 Task: Use Swing City Short Effect in this video Movie B.mp4
Action: Mouse moved to (295, 115)
Screenshot: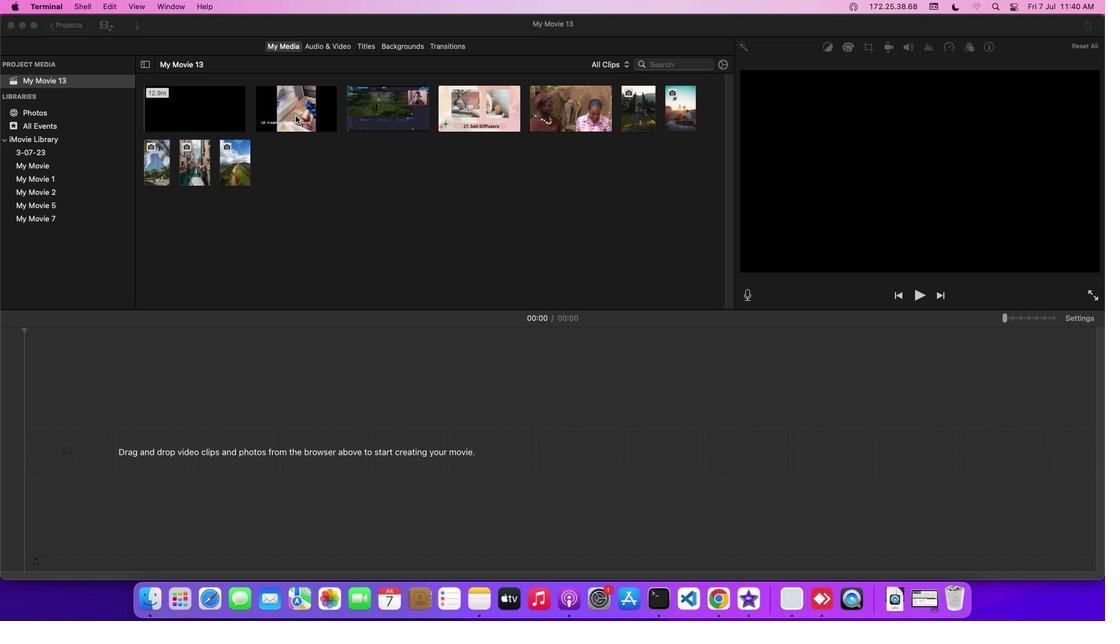 
Action: Mouse pressed left at (295, 115)
Screenshot: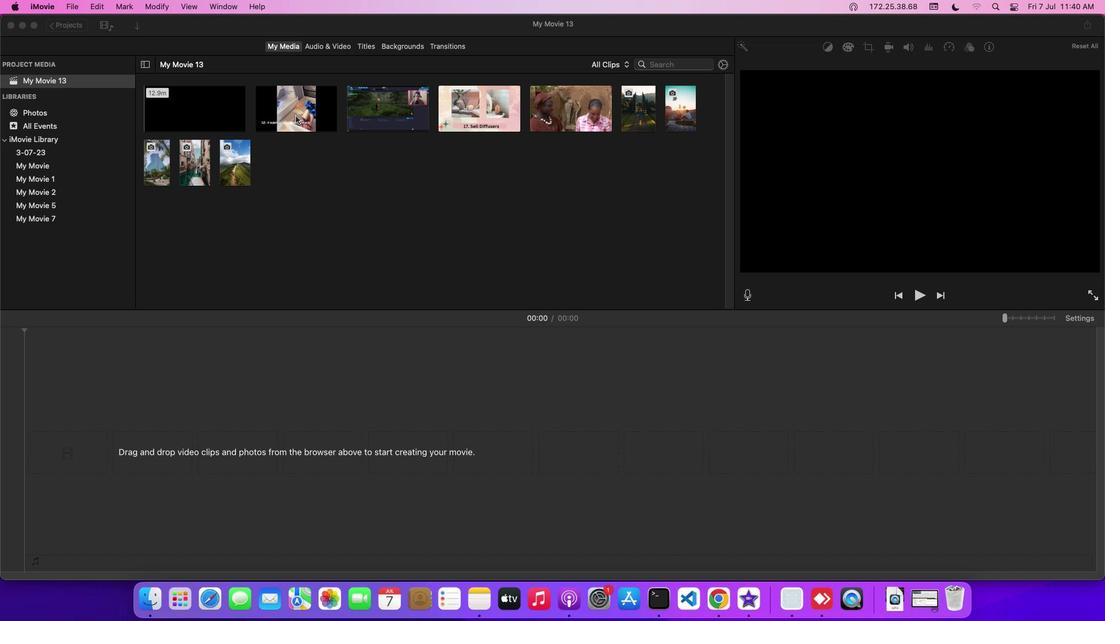 
Action: Mouse moved to (334, 45)
Screenshot: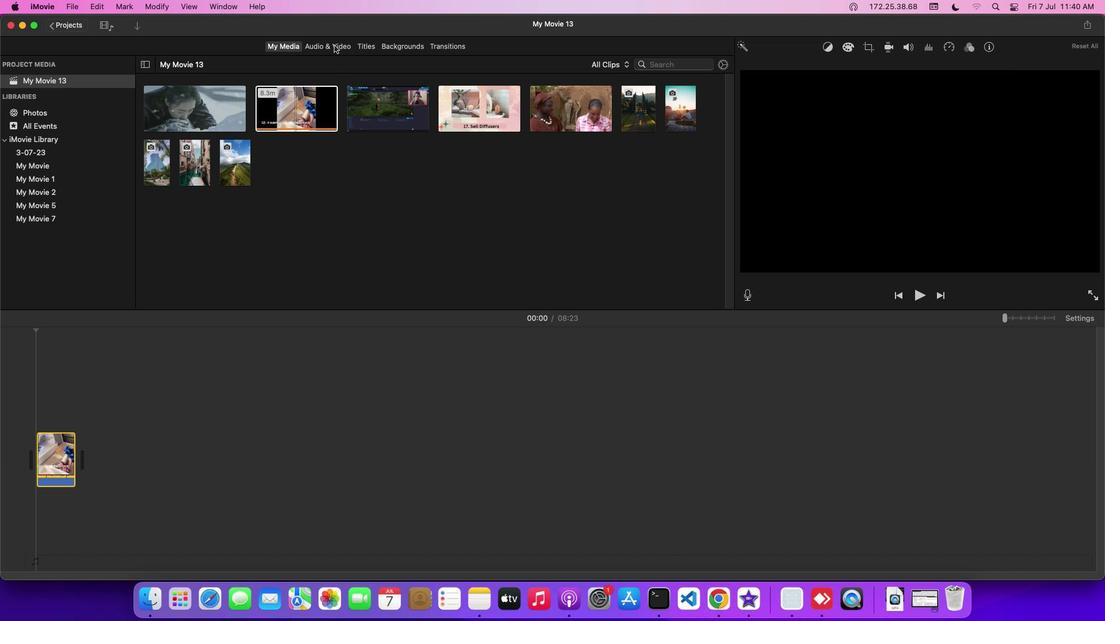 
Action: Mouse pressed left at (334, 45)
Screenshot: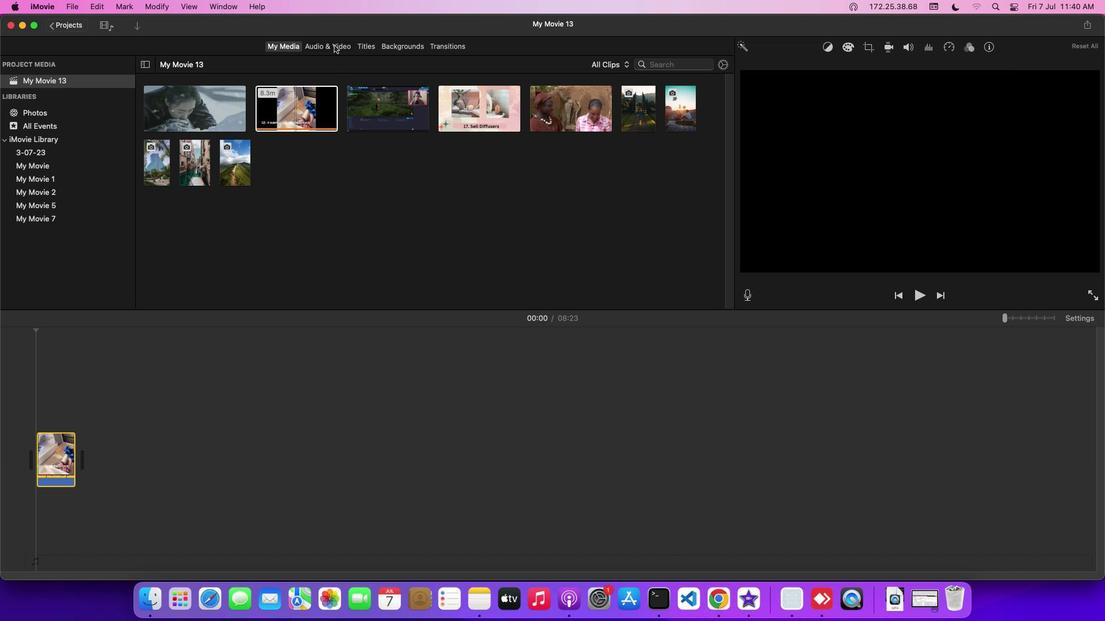 
Action: Mouse moved to (20, 107)
Screenshot: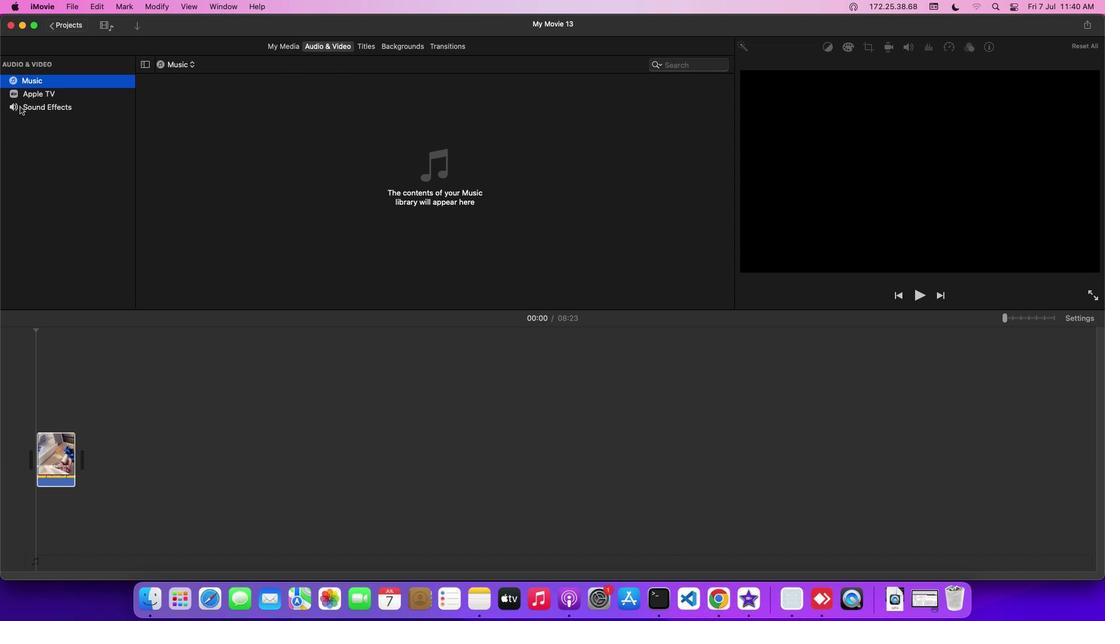 
Action: Mouse pressed left at (20, 107)
Screenshot: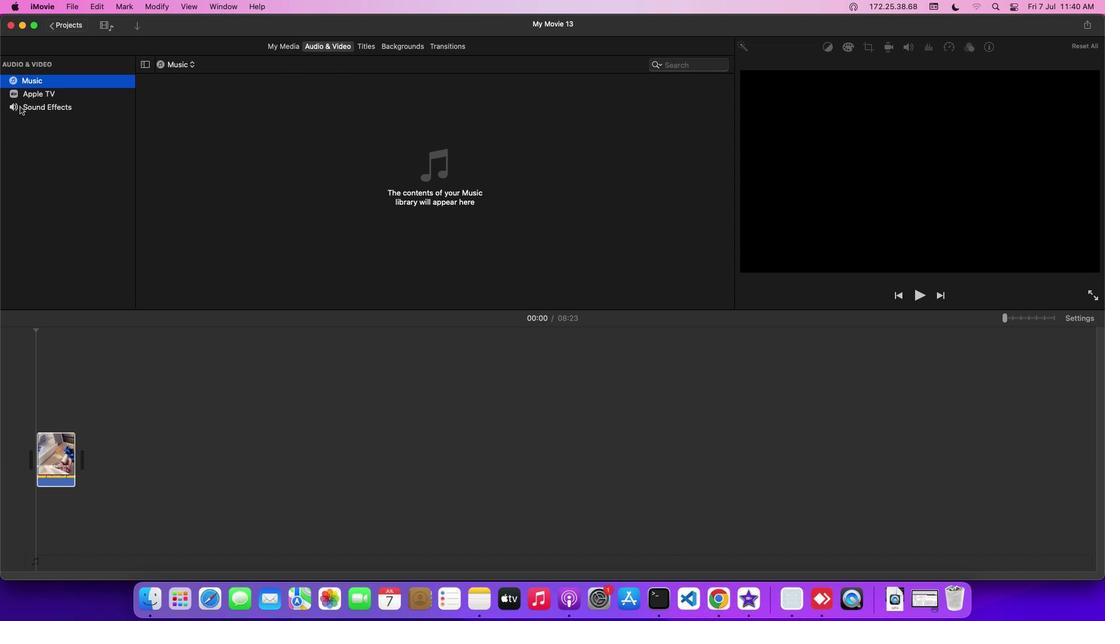 
Action: Mouse moved to (189, 187)
Screenshot: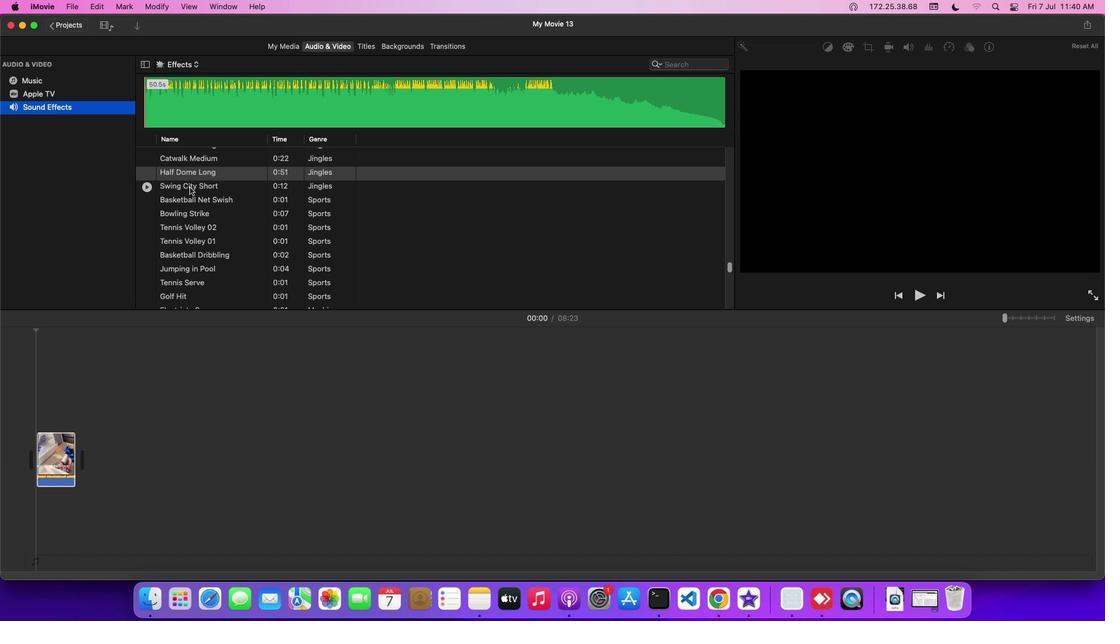 
Action: Mouse pressed left at (189, 187)
Screenshot: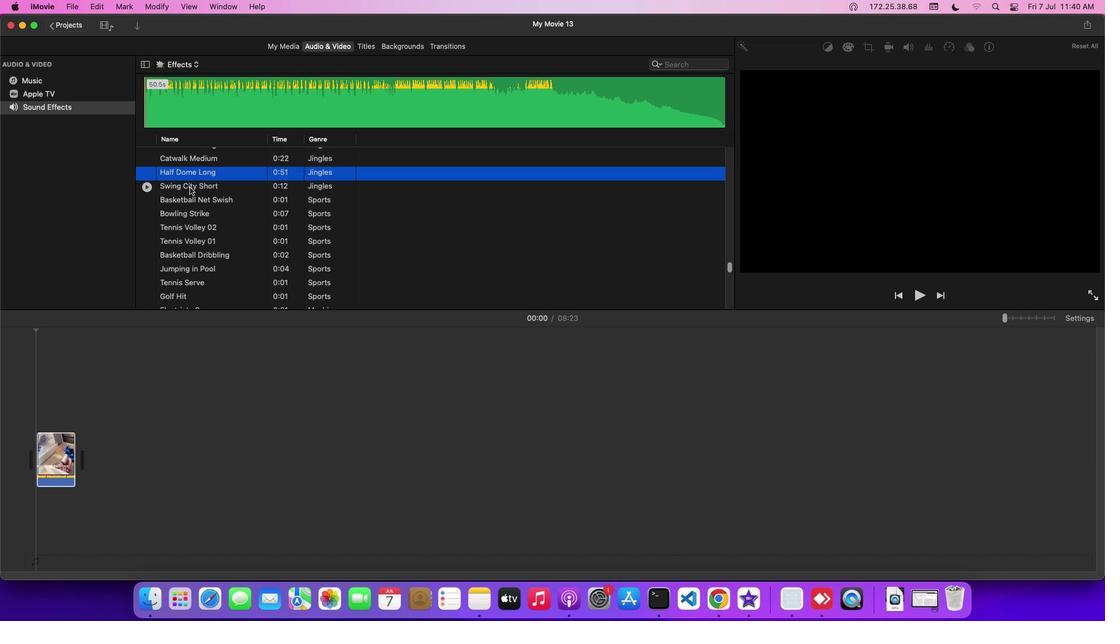 
Action: Mouse moved to (195, 187)
Screenshot: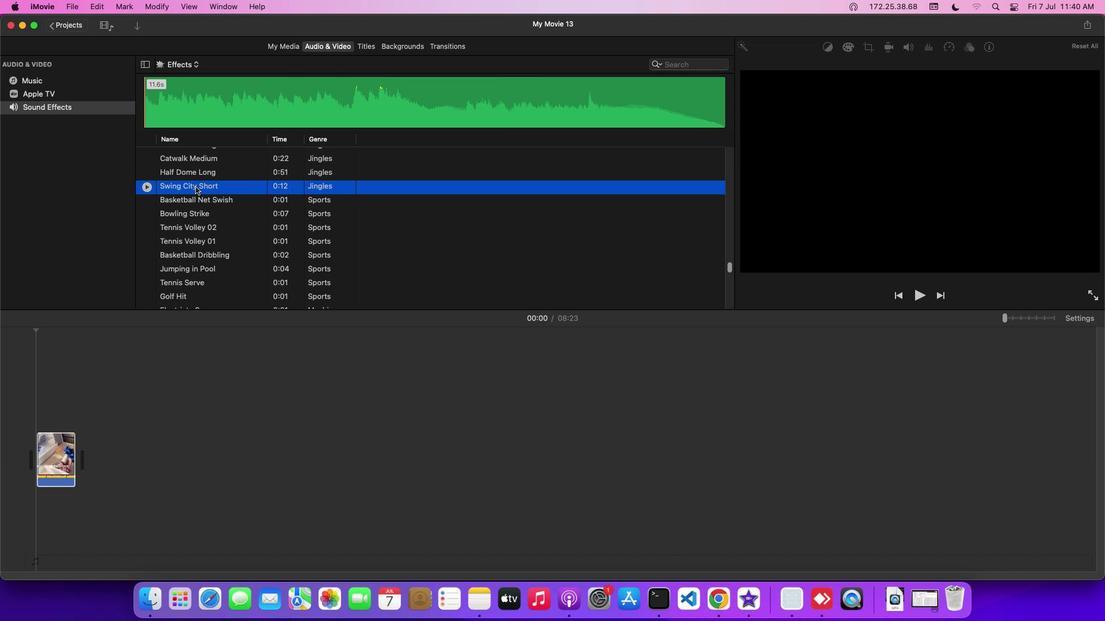 
Action: Mouse pressed left at (195, 187)
Screenshot: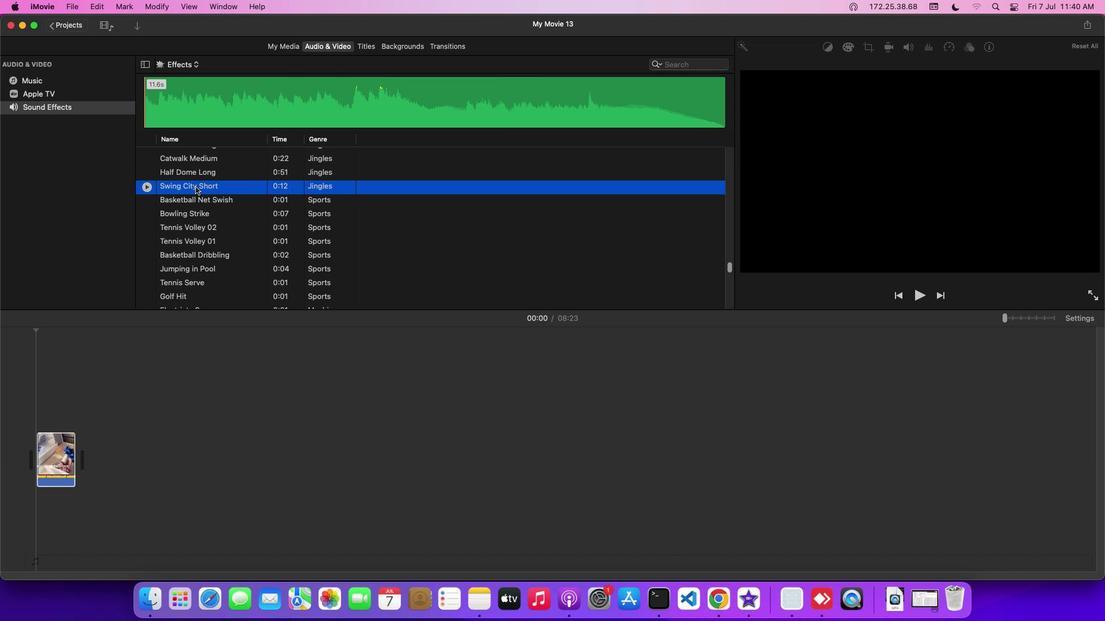 
Action: Mouse moved to (200, 461)
Screenshot: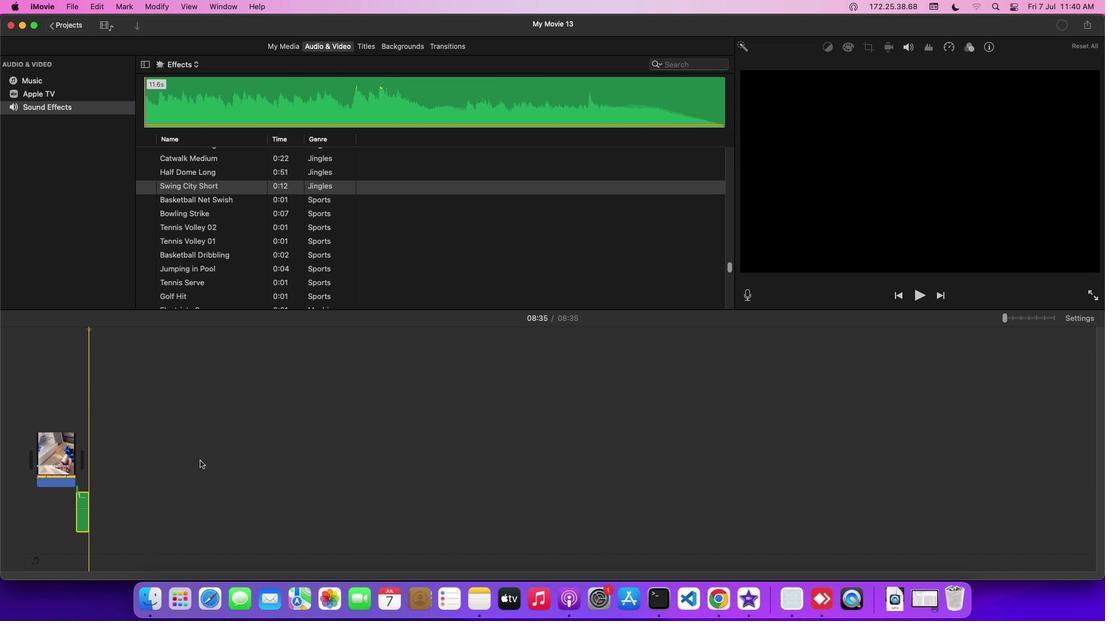 
